 Task: Add Bluebonnet Liquid Vitamin B-12 & Folic Acid to the cart.
Action: Mouse pressed left at (32, 78)
Screenshot: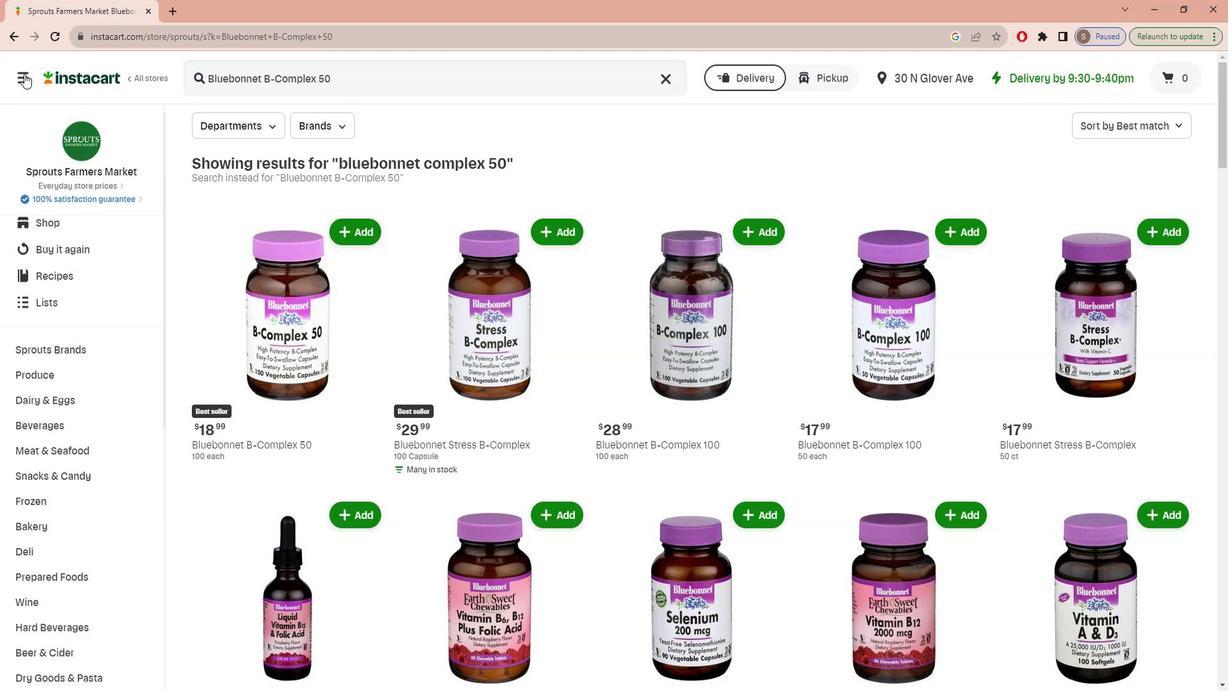 
Action: Mouse moved to (44, 166)
Screenshot: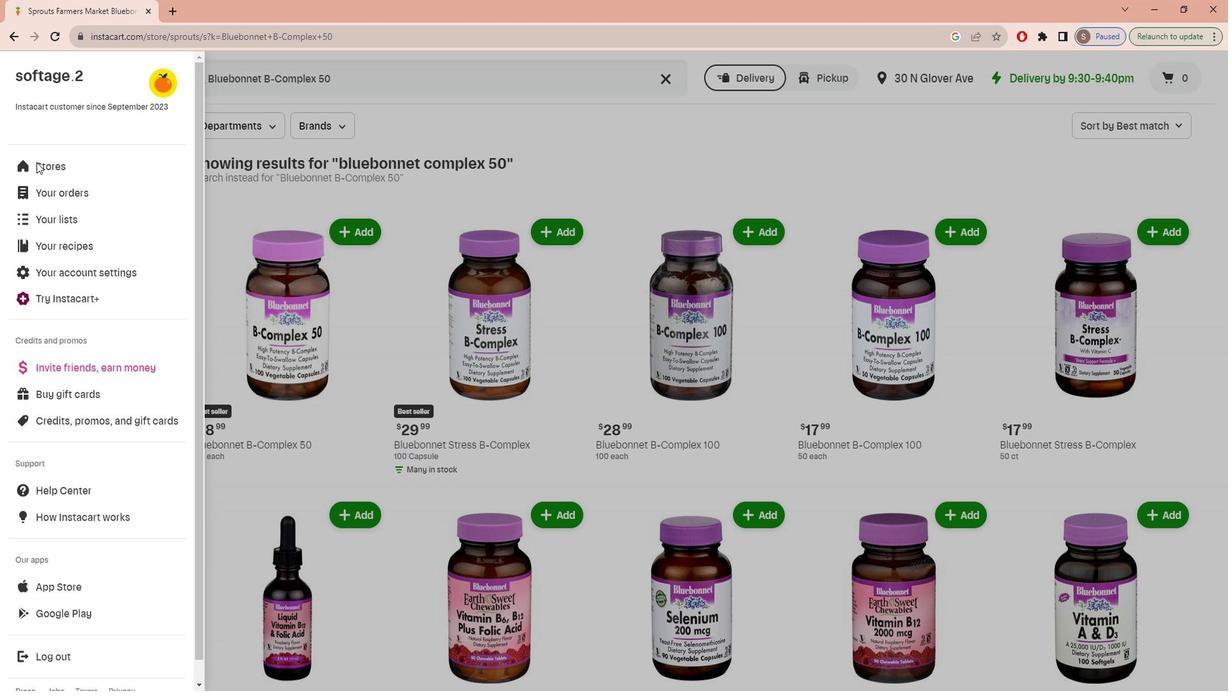 
Action: Mouse pressed left at (44, 166)
Screenshot: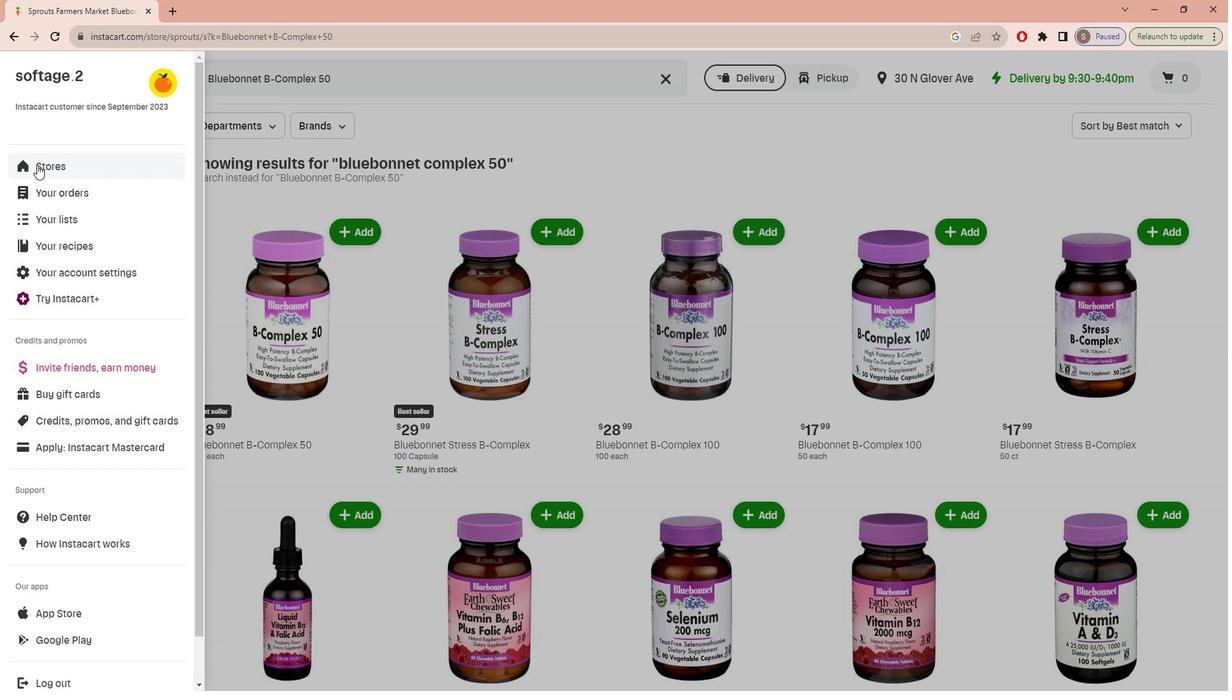 
Action: Mouse moved to (308, 133)
Screenshot: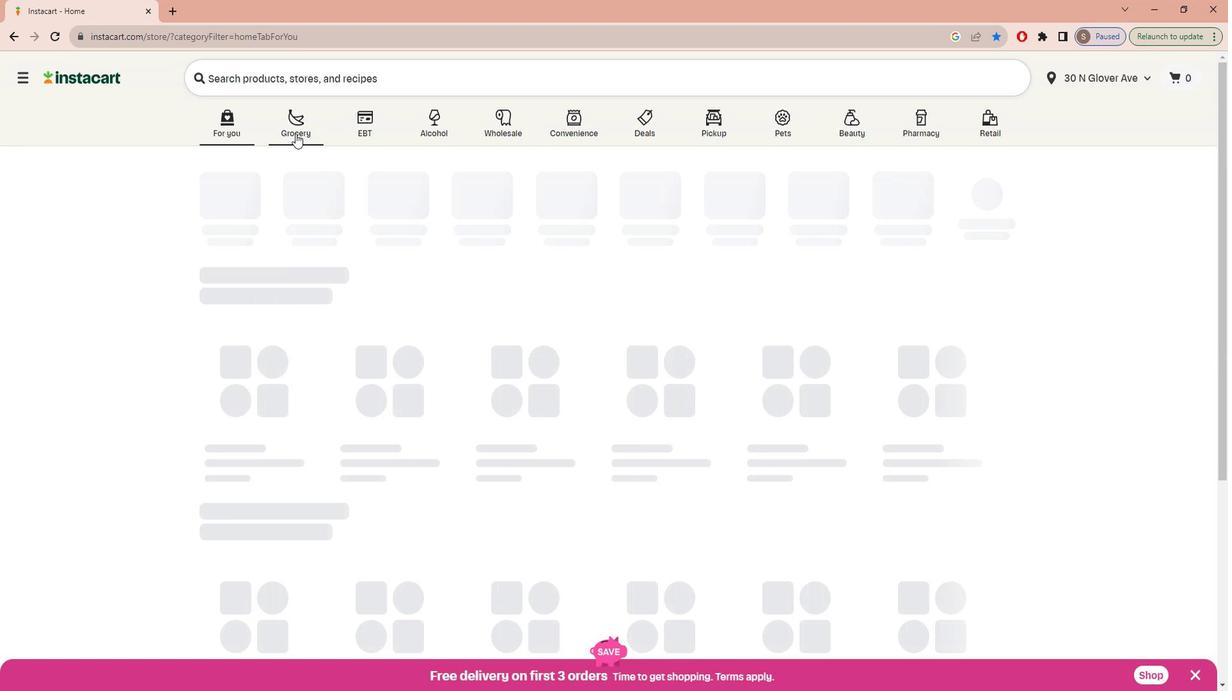 
Action: Mouse pressed left at (308, 133)
Screenshot: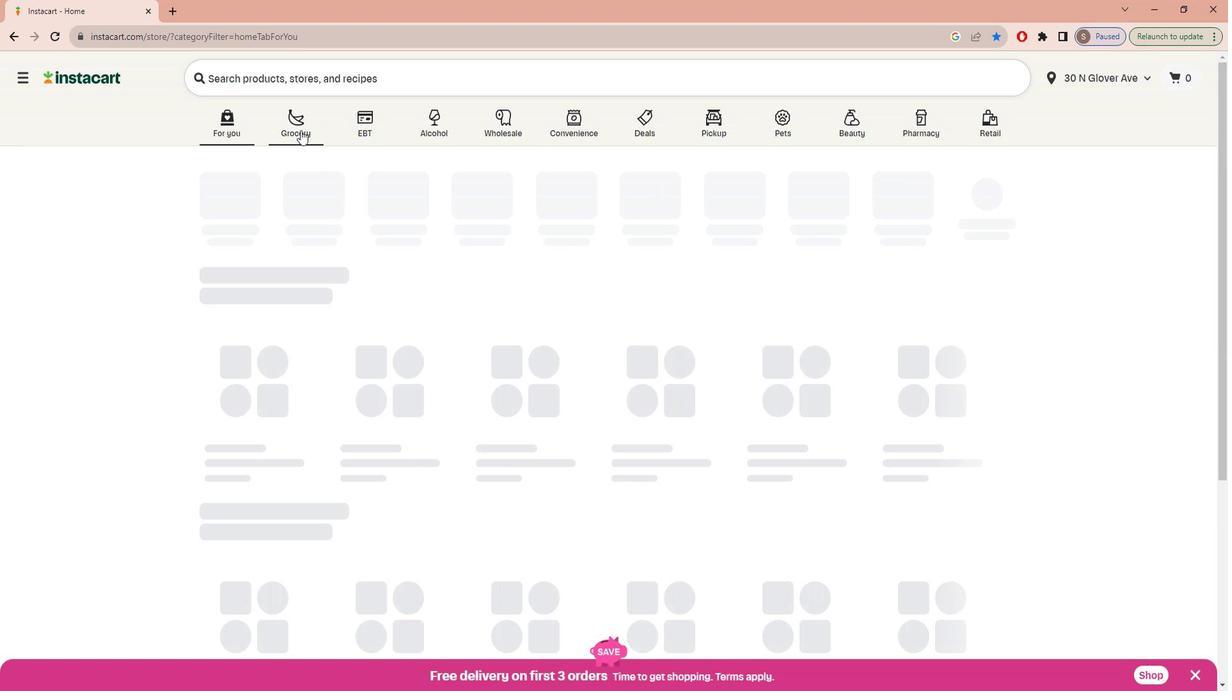 
Action: Mouse moved to (307, 355)
Screenshot: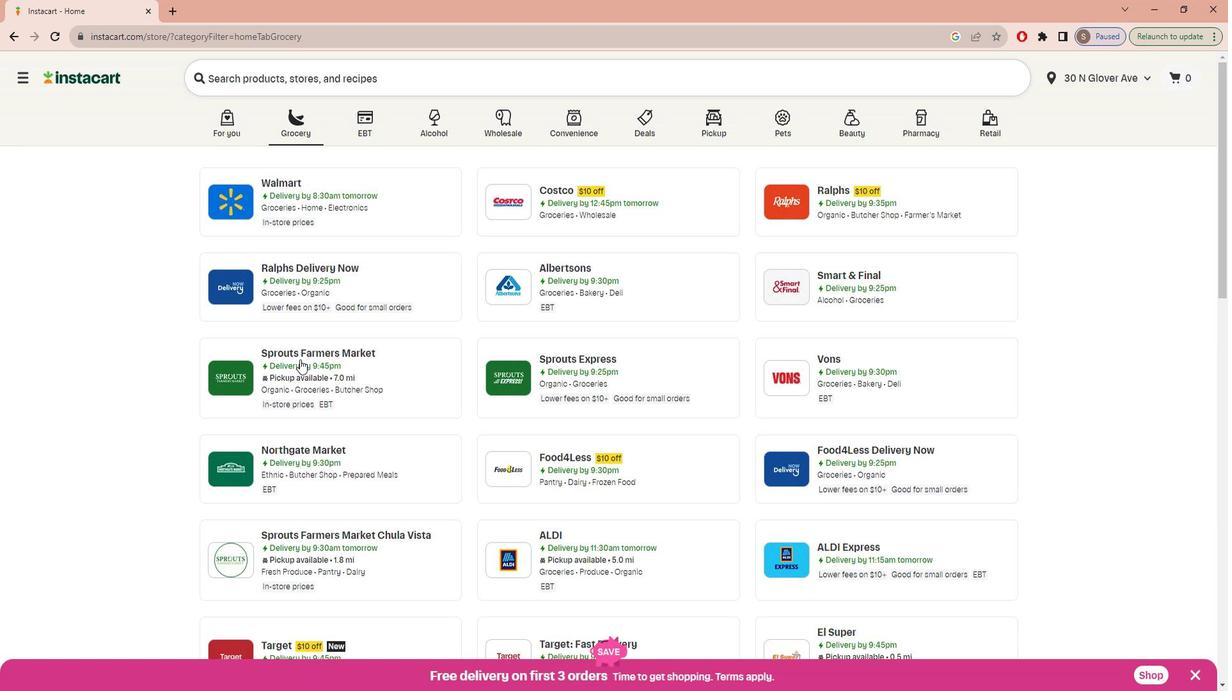 
Action: Mouse pressed left at (307, 355)
Screenshot: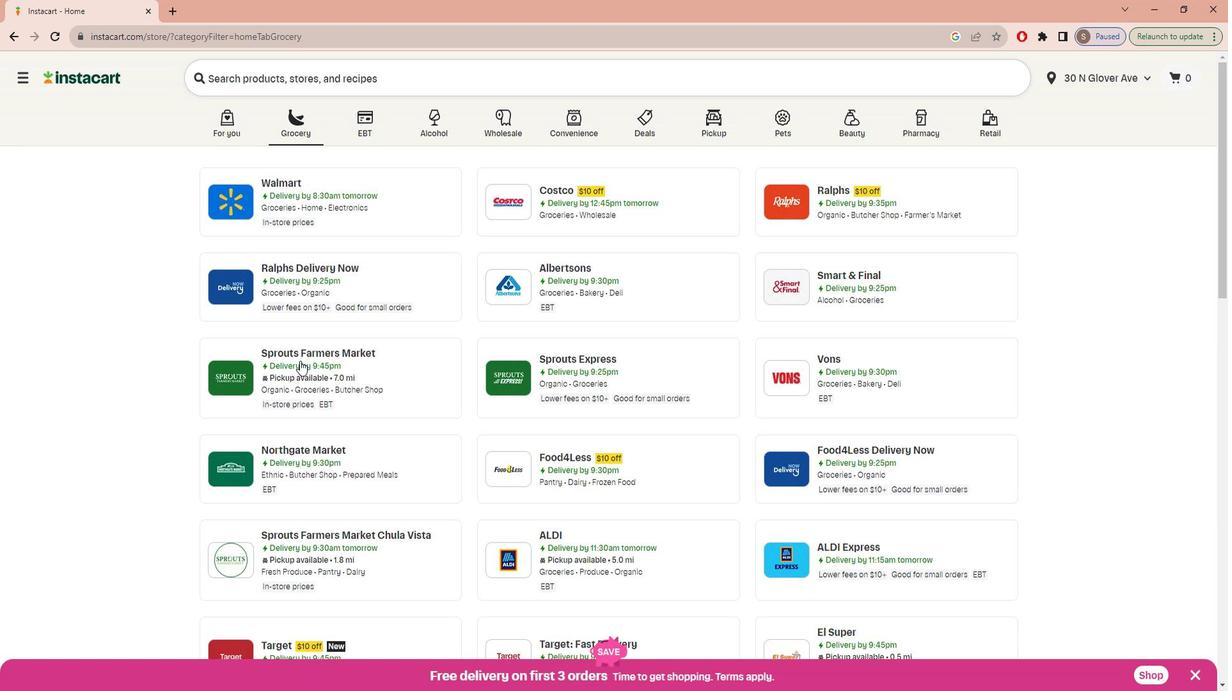 
Action: Mouse moved to (82, 481)
Screenshot: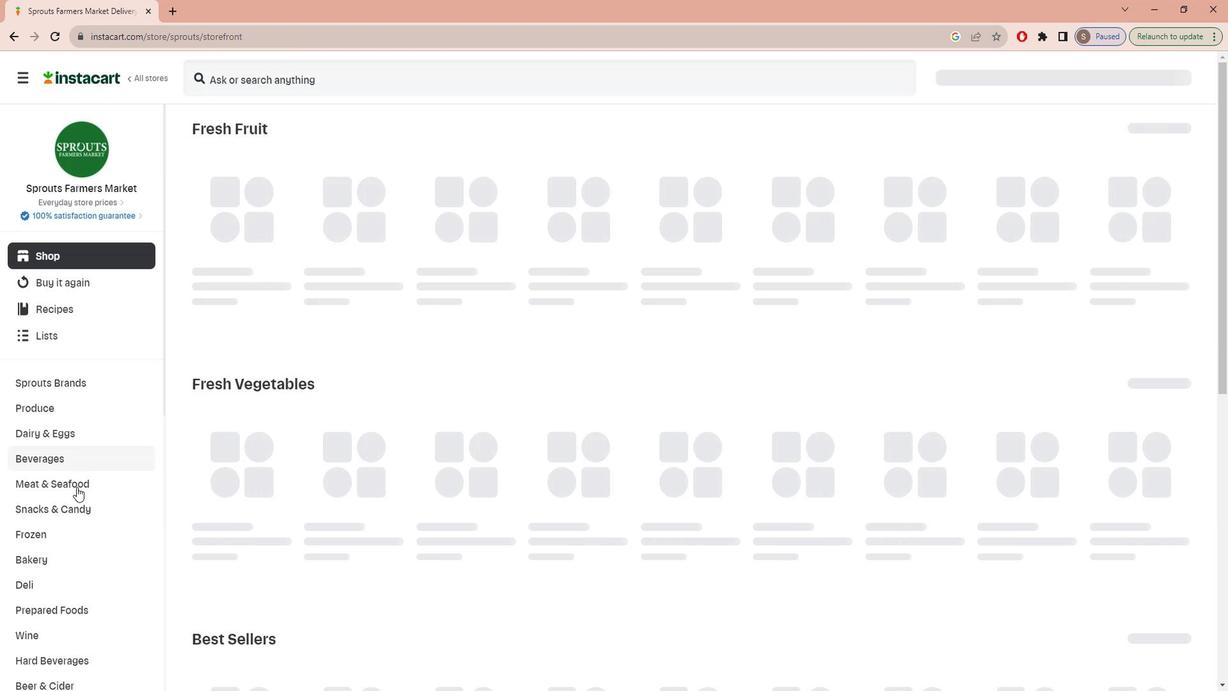 
Action: Mouse scrolled (82, 481) with delta (0, 0)
Screenshot: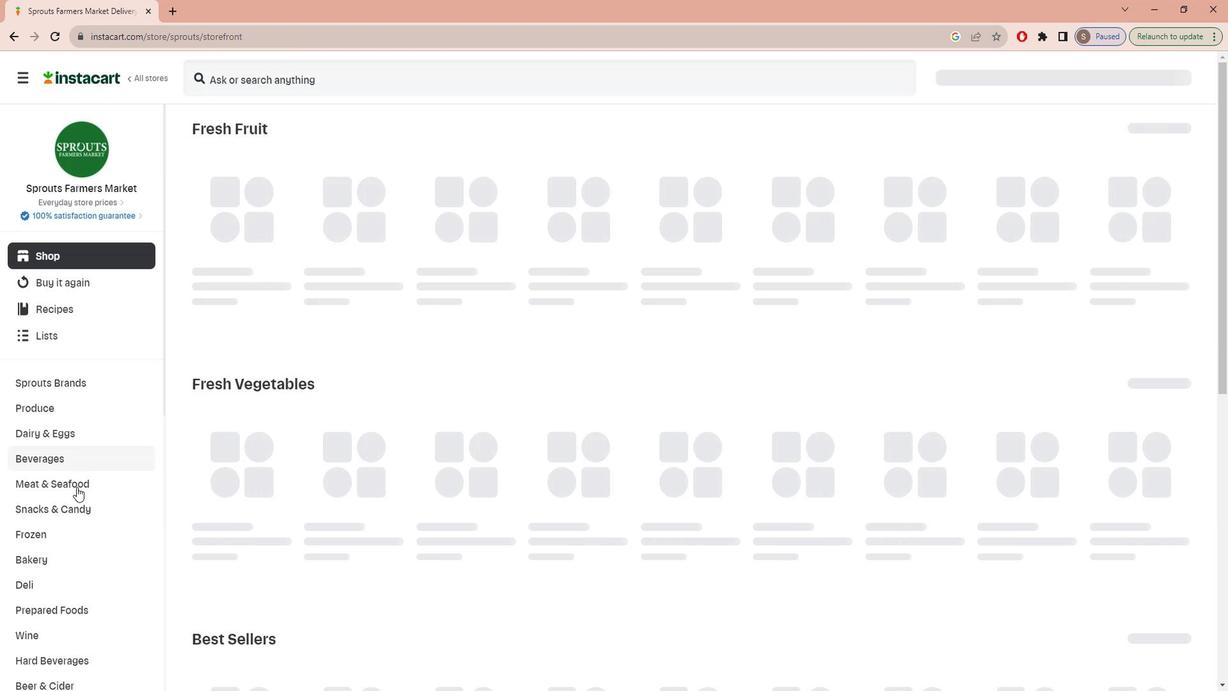 
Action: Mouse scrolled (82, 481) with delta (0, 0)
Screenshot: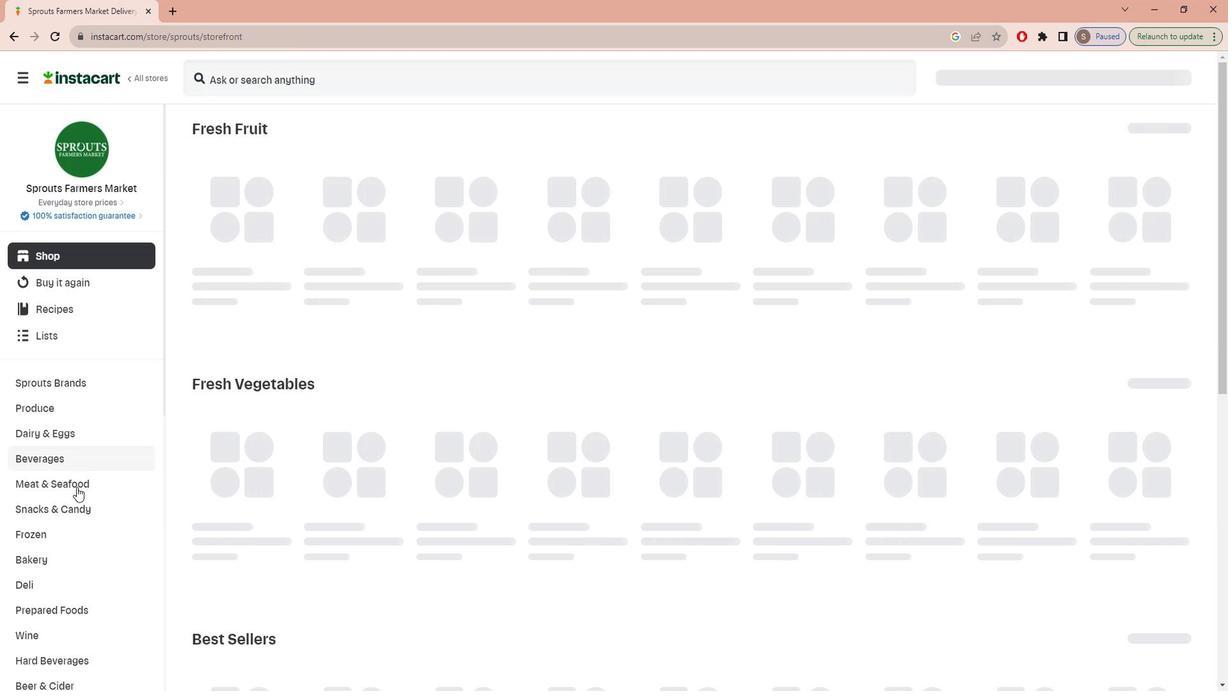 
Action: Mouse scrolled (82, 481) with delta (0, 0)
Screenshot: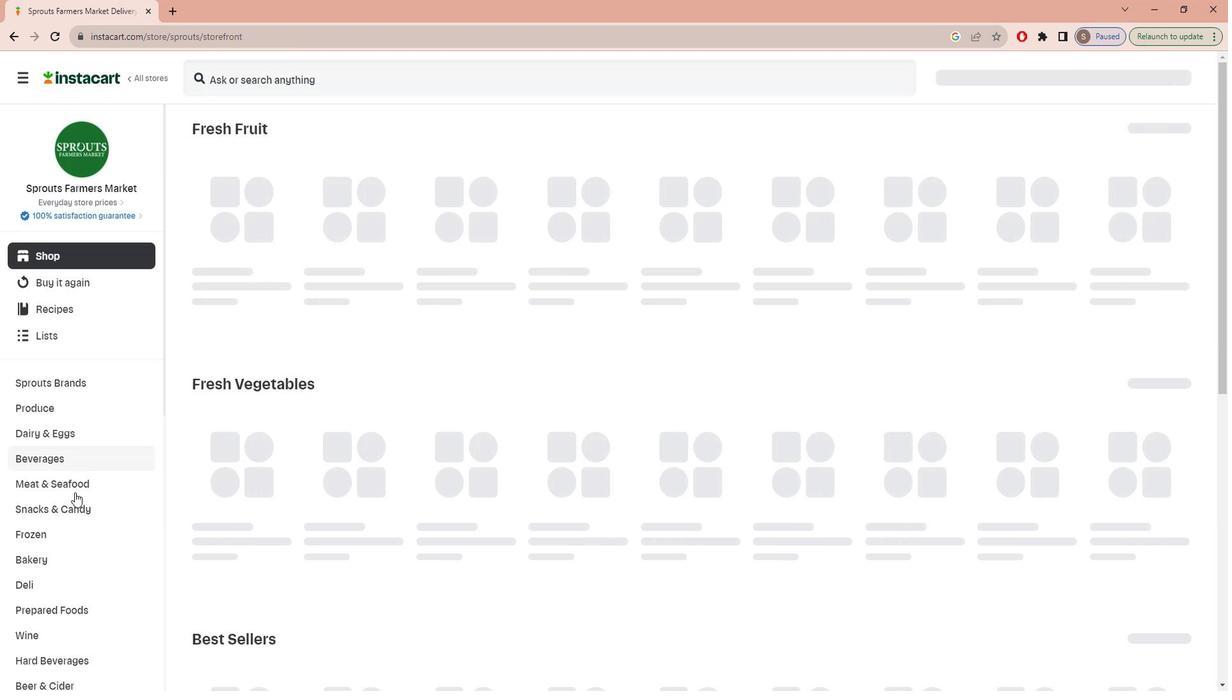 
Action: Mouse moved to (82, 482)
Screenshot: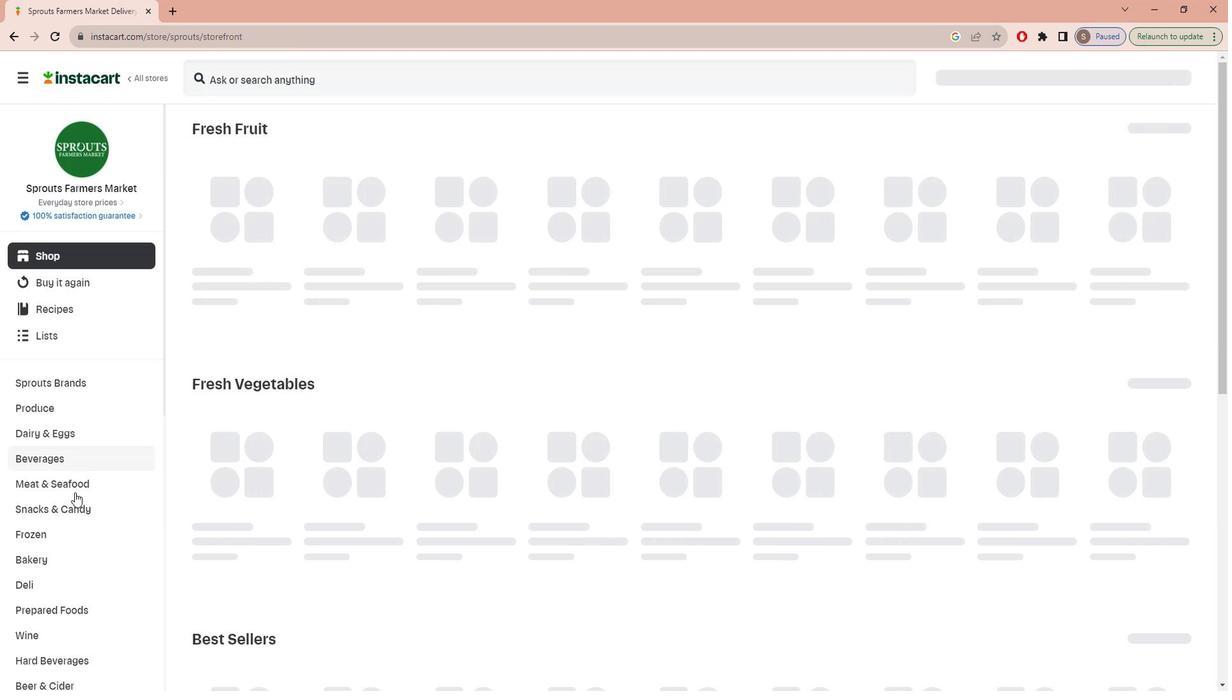 
Action: Mouse scrolled (82, 481) with delta (0, 0)
Screenshot: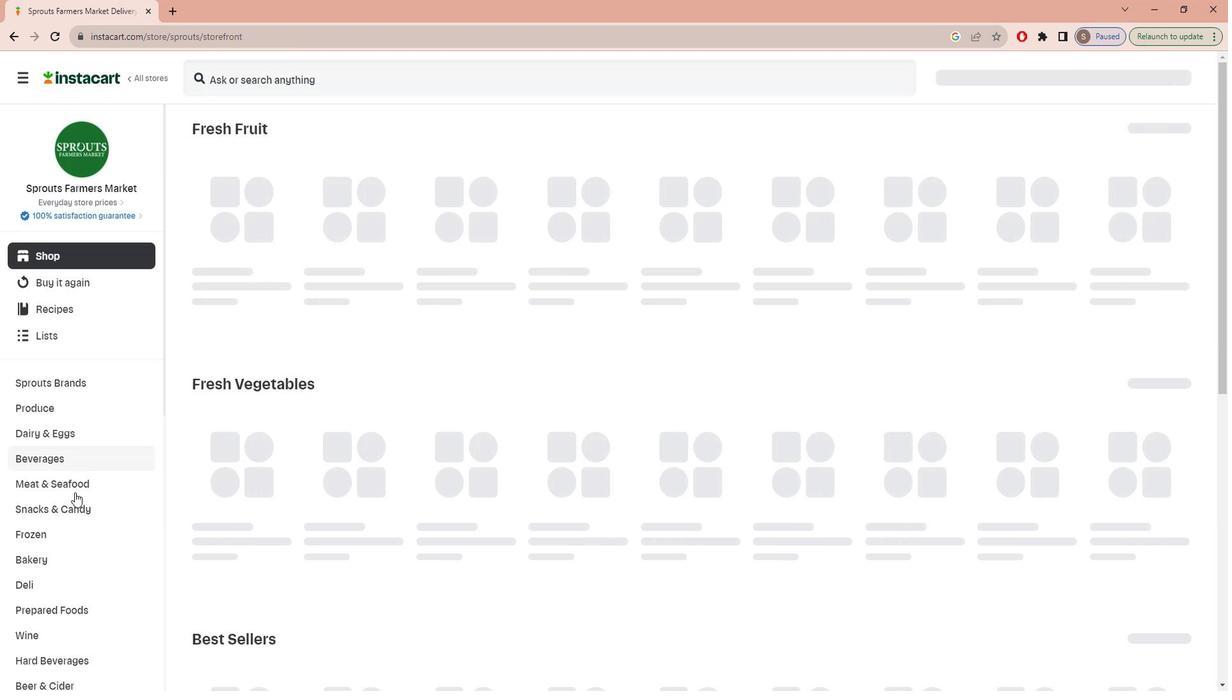 
Action: Mouse scrolled (82, 481) with delta (0, 0)
Screenshot: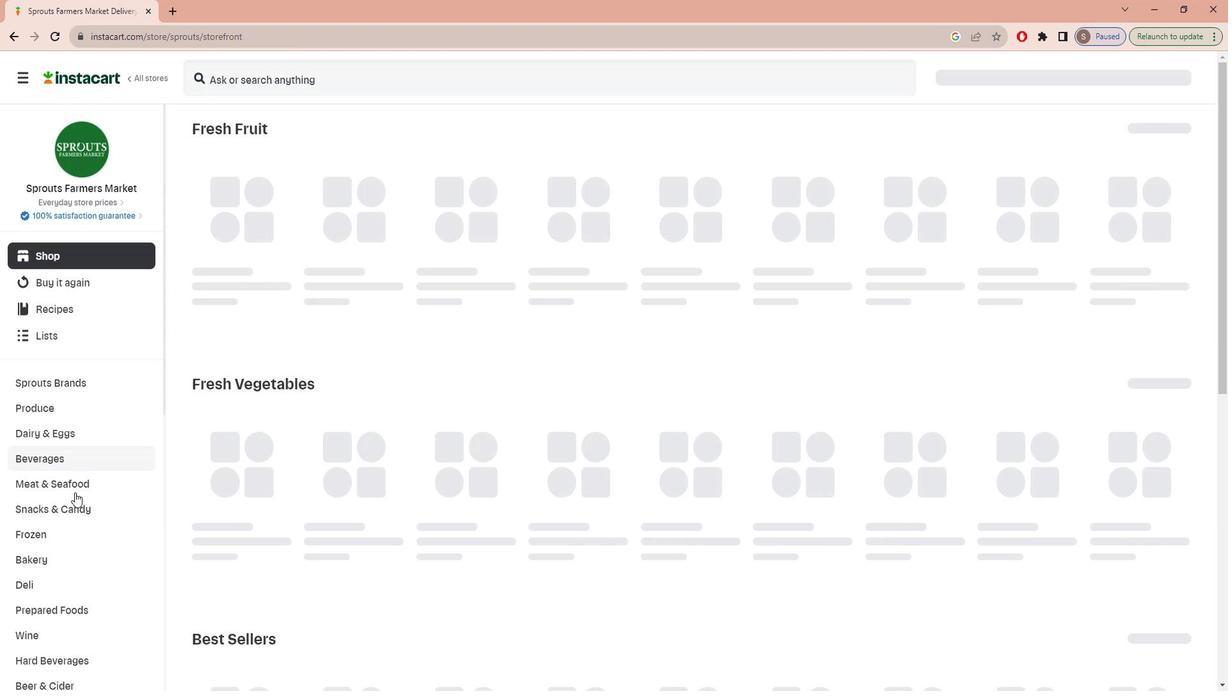 
Action: Mouse scrolled (82, 481) with delta (0, 0)
Screenshot: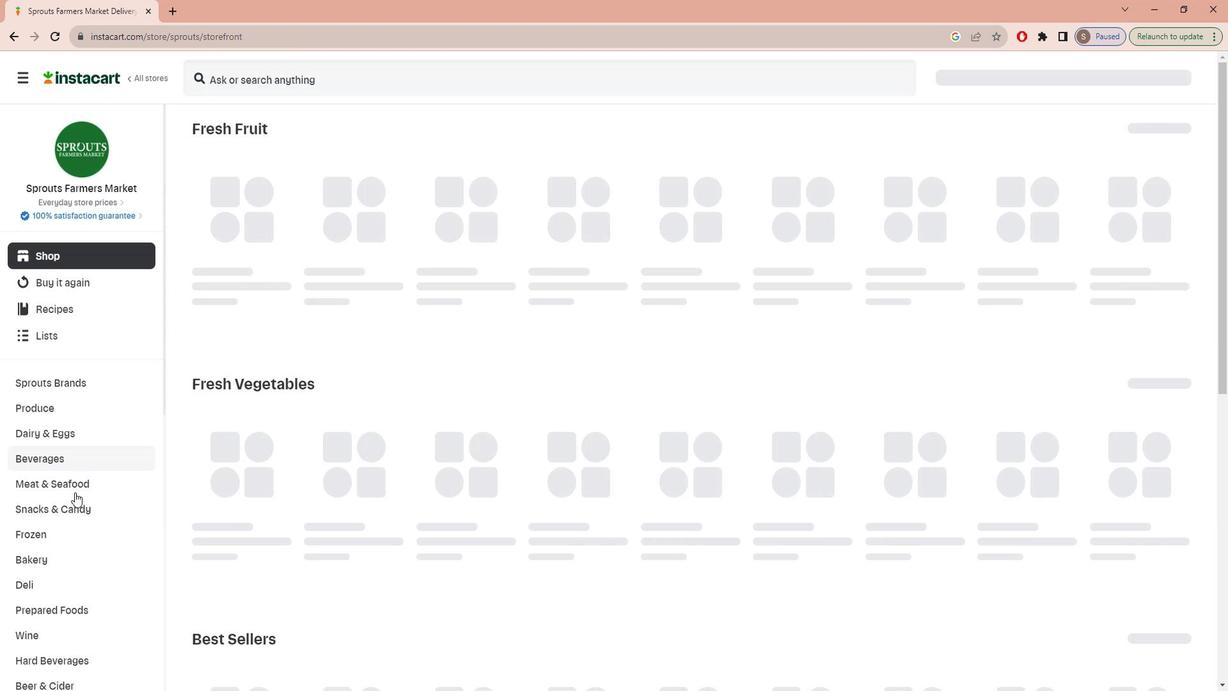 
Action: Mouse scrolled (82, 481) with delta (0, 0)
Screenshot: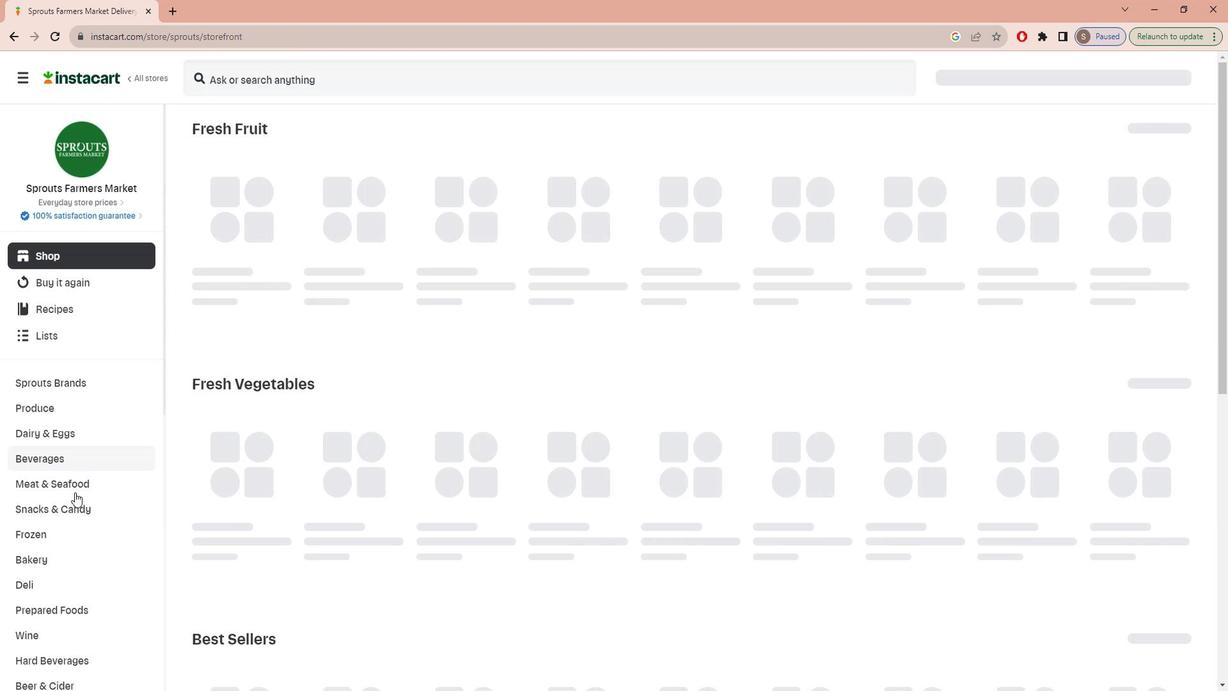 
Action: Mouse scrolled (82, 481) with delta (0, 0)
Screenshot: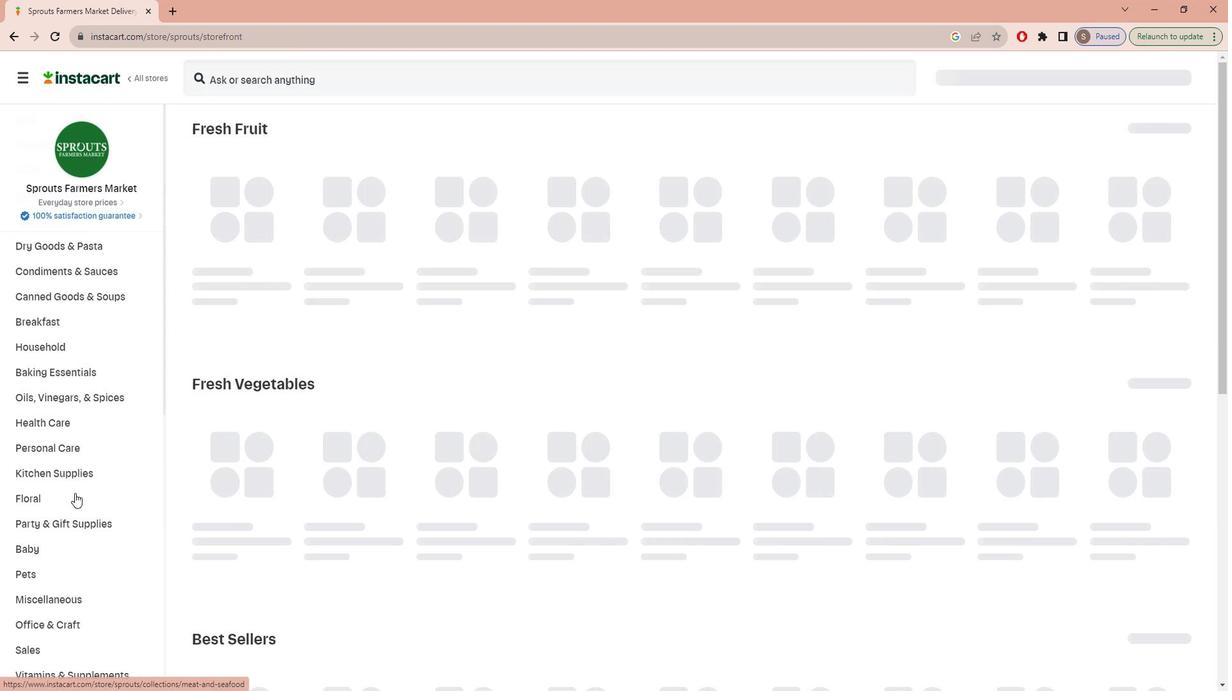 
Action: Mouse scrolled (82, 481) with delta (0, 0)
Screenshot: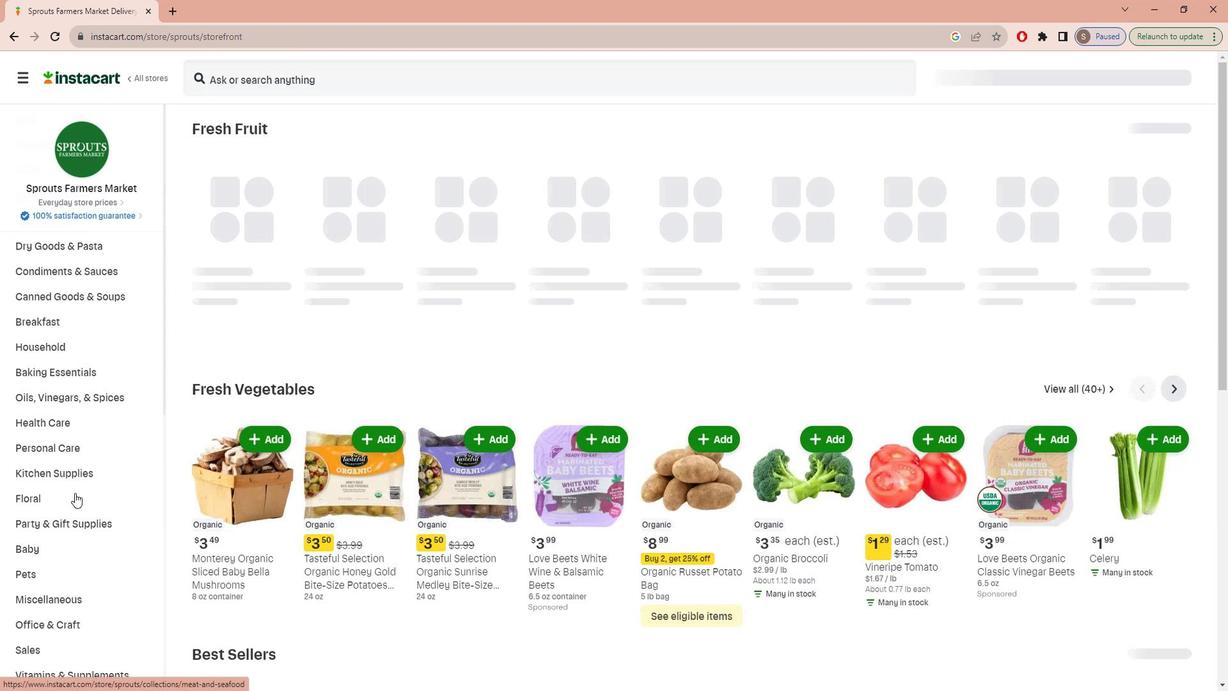 
Action: Mouse scrolled (82, 481) with delta (0, 0)
Screenshot: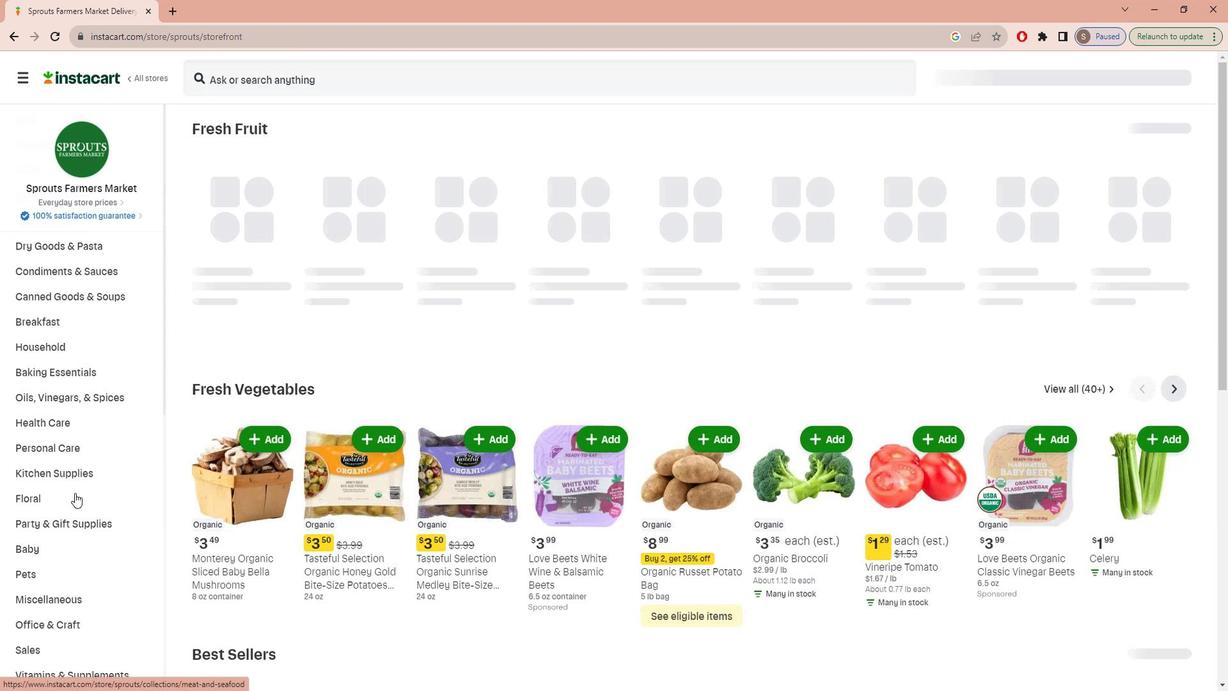
Action: Mouse moved to (81, 483)
Screenshot: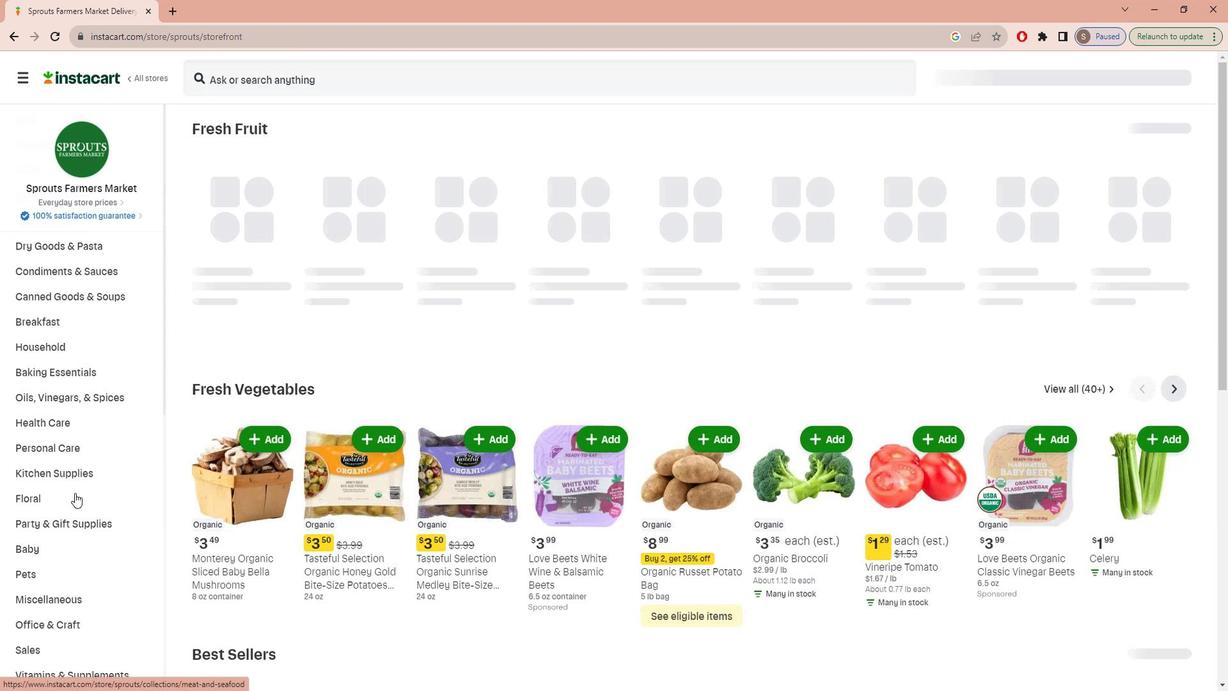 
Action: Mouse scrolled (81, 483) with delta (0, 0)
Screenshot: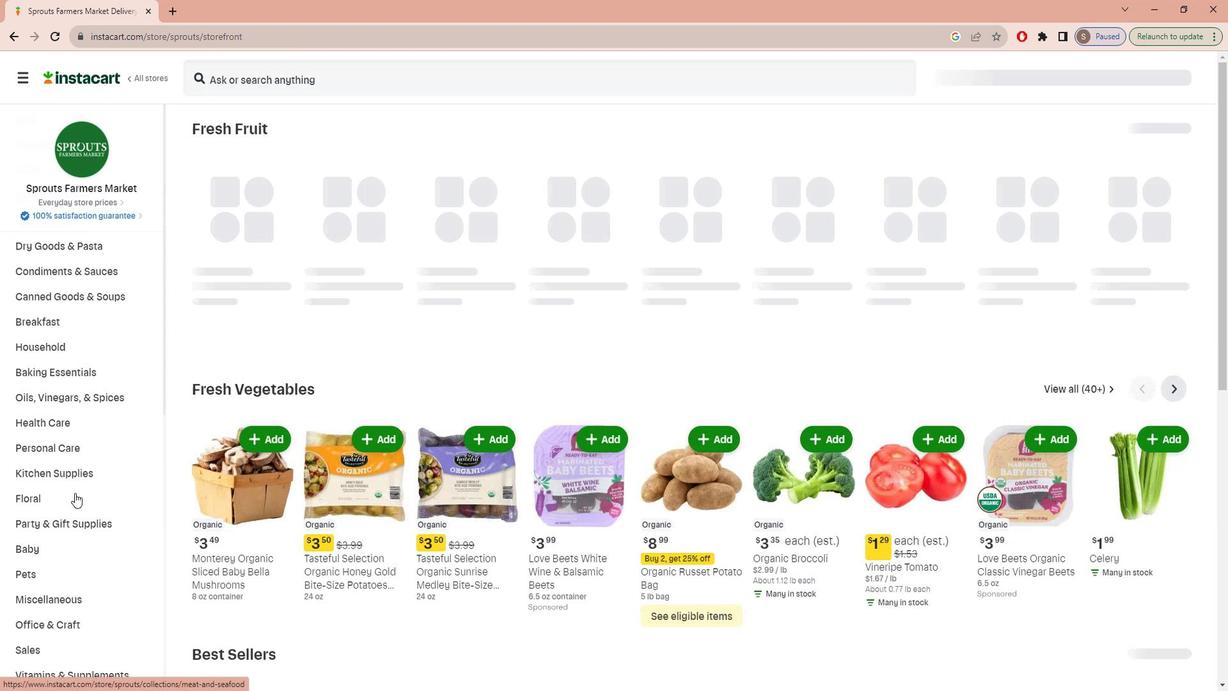 
Action: Mouse moved to (81, 483)
Screenshot: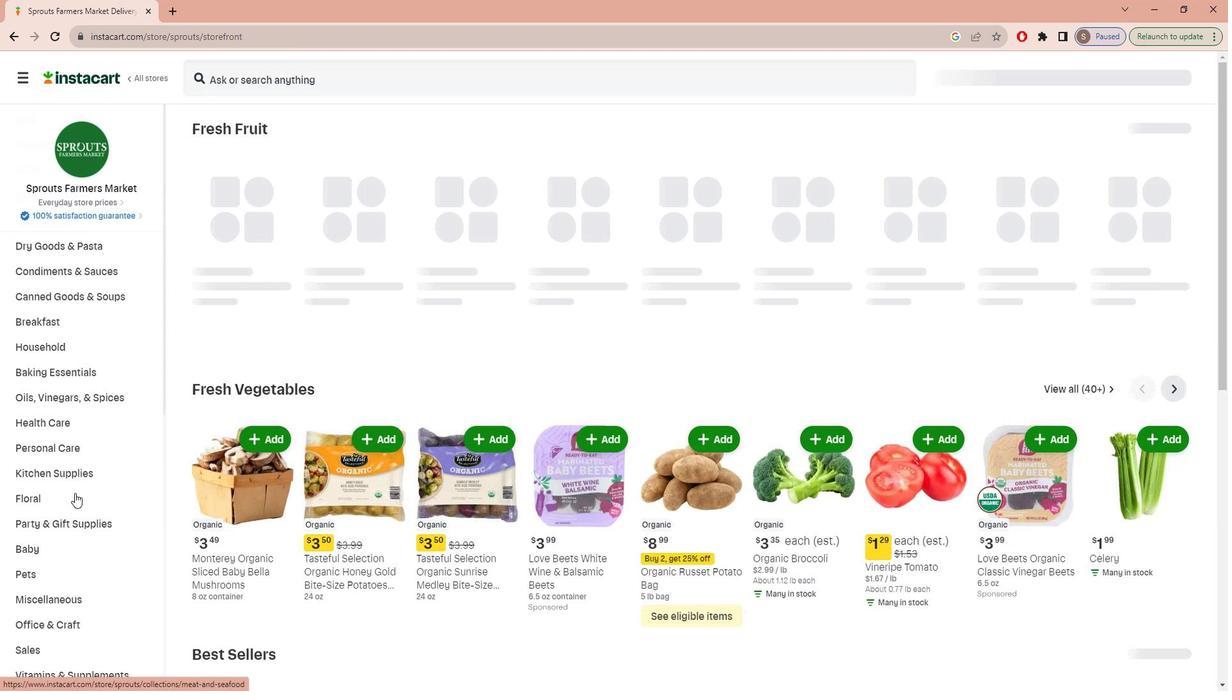 
Action: Mouse scrolled (81, 483) with delta (0, 0)
Screenshot: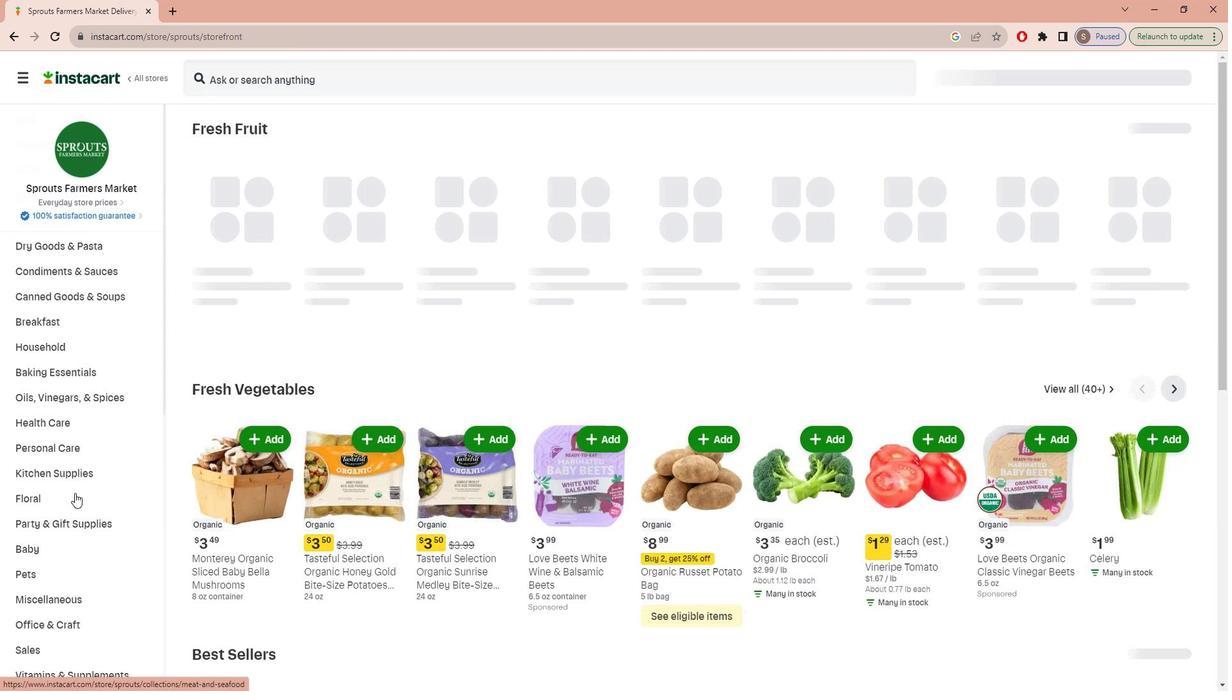 
Action: Mouse moved to (79, 598)
Screenshot: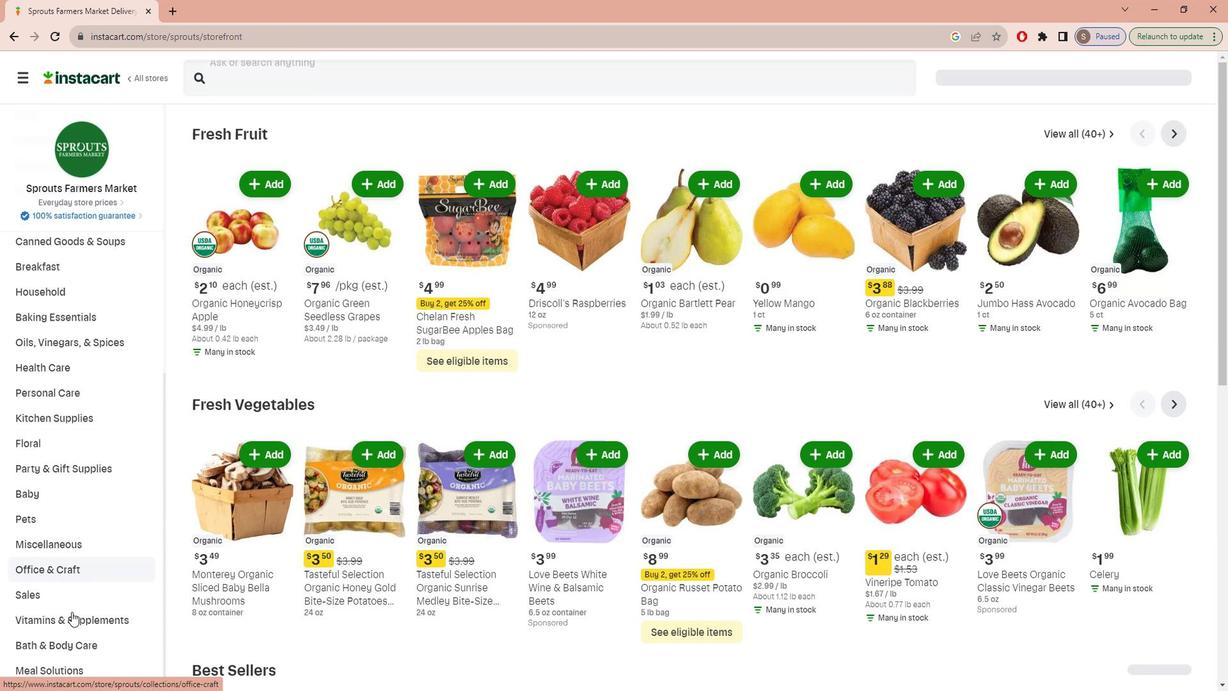 
Action: Mouse pressed left at (79, 598)
Screenshot: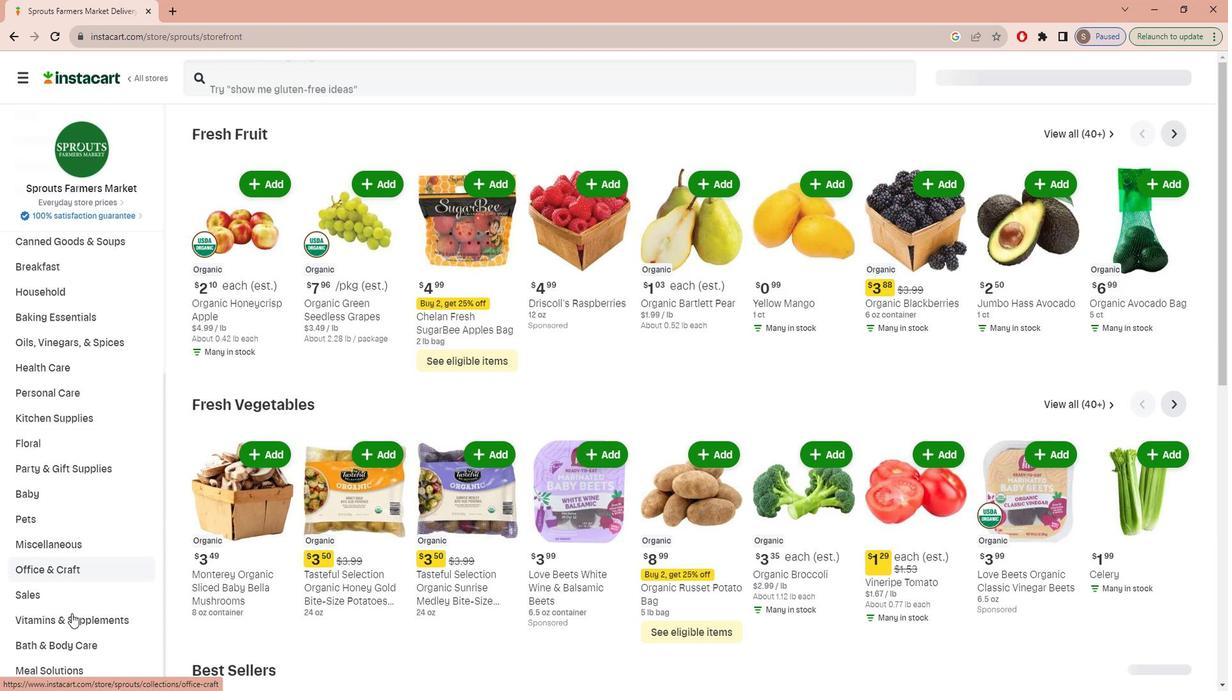 
Action: Mouse moved to (1206, 162)
Screenshot: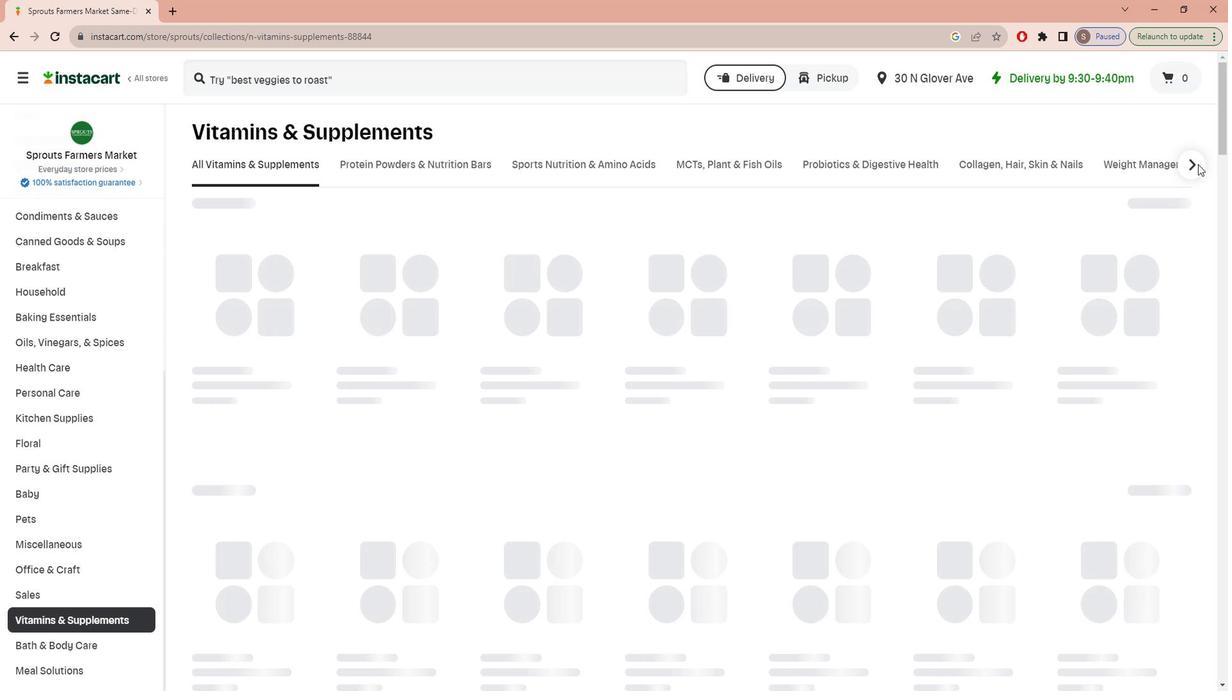 
Action: Mouse pressed left at (1206, 162)
Screenshot: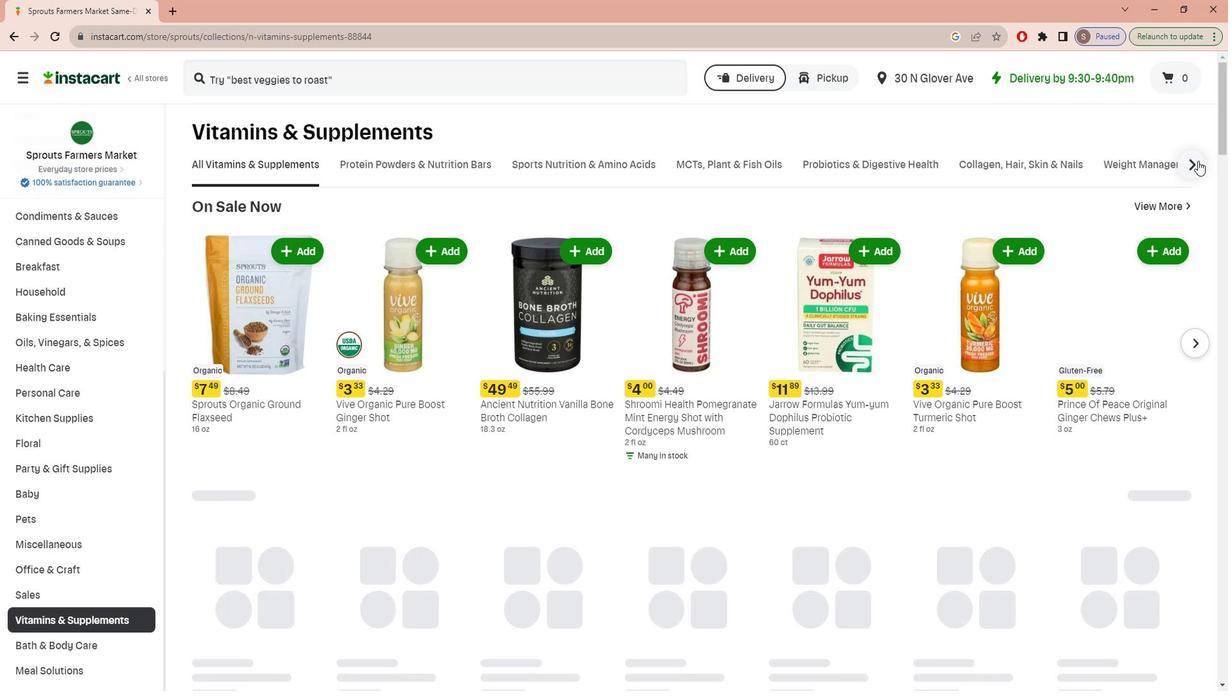 
Action: Mouse moved to (879, 161)
Screenshot: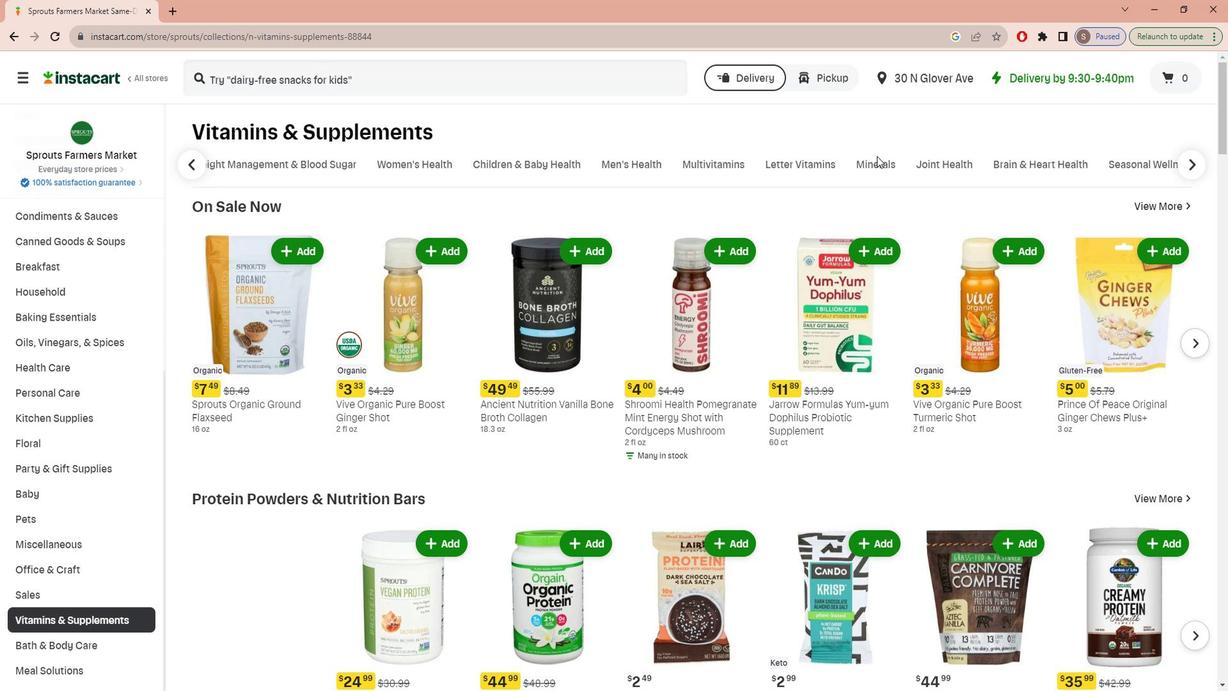 
Action: Mouse pressed left at (879, 161)
Screenshot: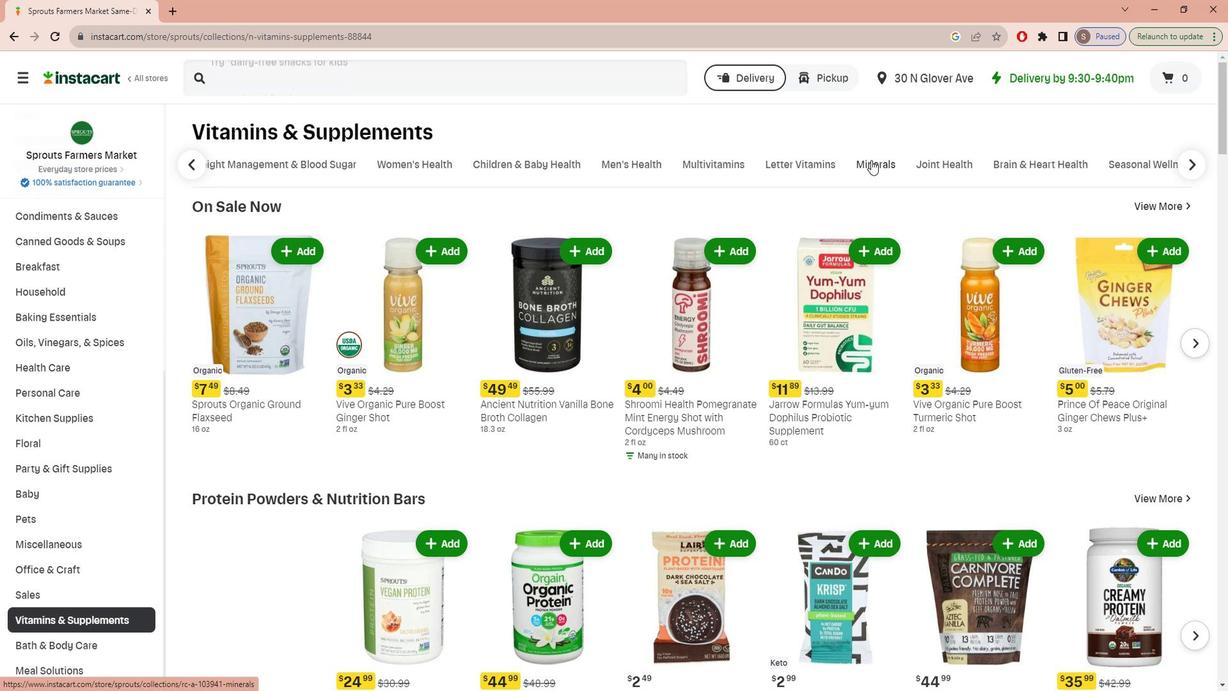 
Action: Mouse moved to (439, 84)
Screenshot: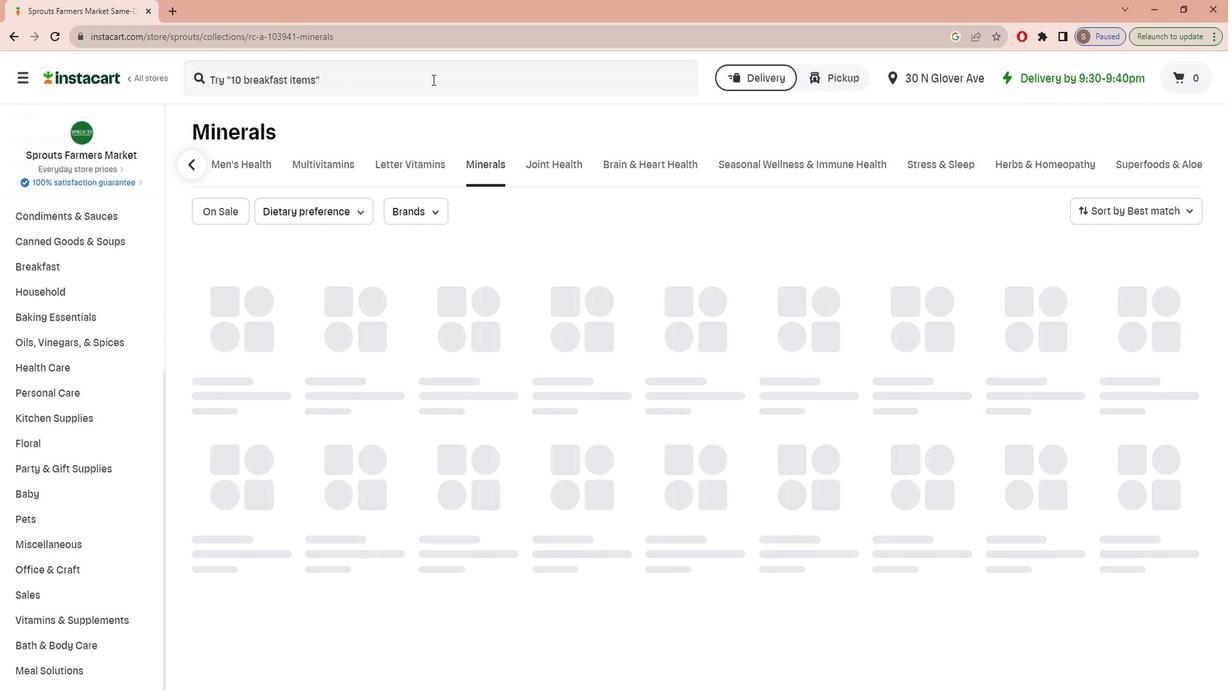 
Action: Mouse pressed left at (439, 84)
Screenshot: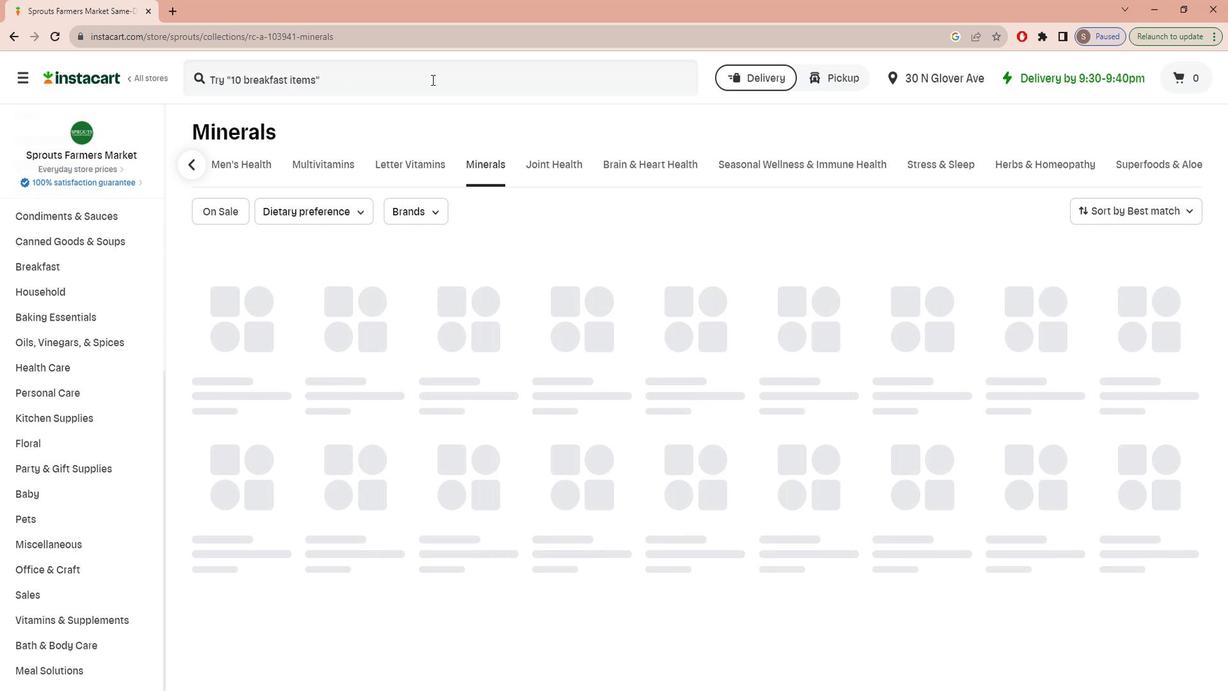 
Action: Mouse pressed left at (439, 84)
Screenshot: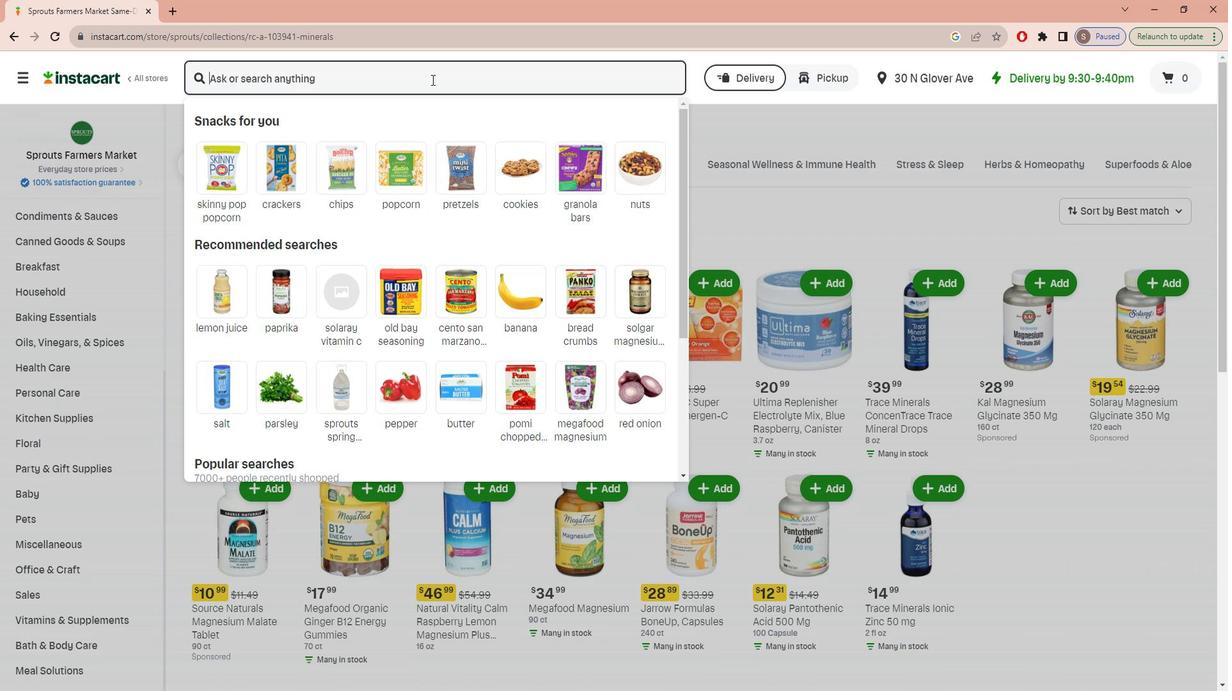 
Action: Key pressed b<Key.caps_lock>LUEBONNET<Key.space><Key.caps_lock>l<Key.caps_lock>IQUID<Key.space><Key.caps_lock>v<Key.caps_lock>ITAMIN<Key.space><Key.caps_lock>b-12<Key.space><Key.shift>&<Key.space><Key.caps_lock><Key.caps_lock>f<Key.caps_lock>OLIC<Key.space><Key.caps_lock>a<Key.caps_lock>CID<Key.space><Key.enter>
Screenshot: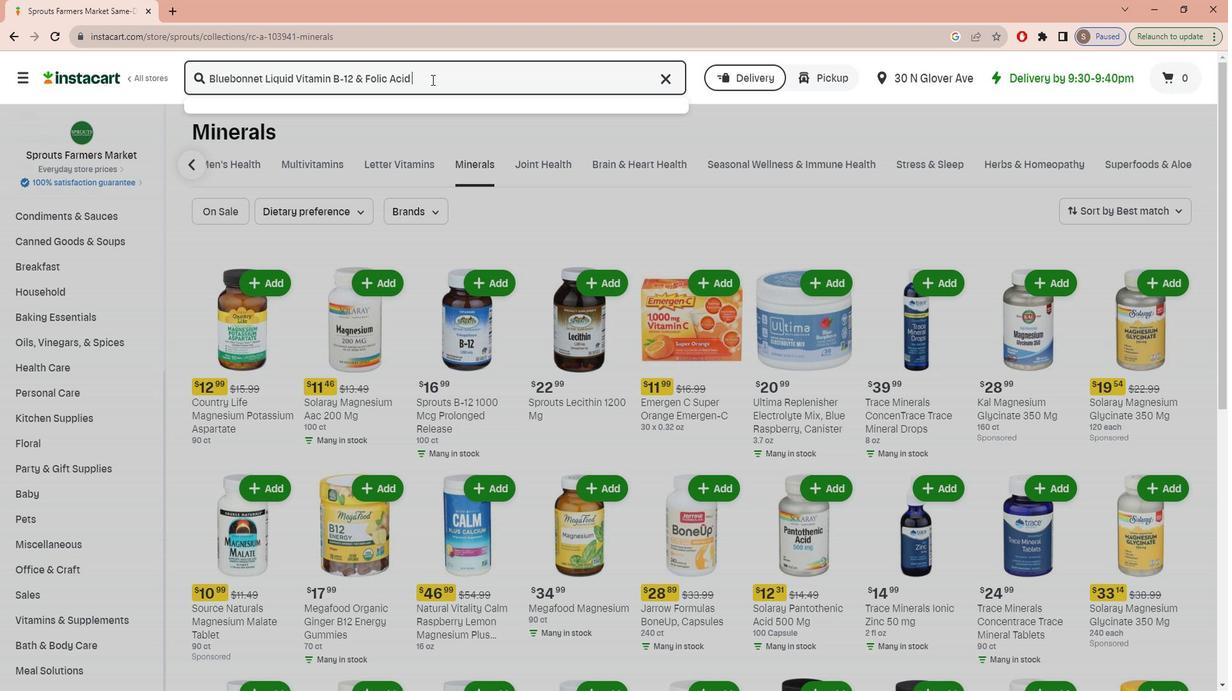
Action: Mouse moved to (363, 213)
Screenshot: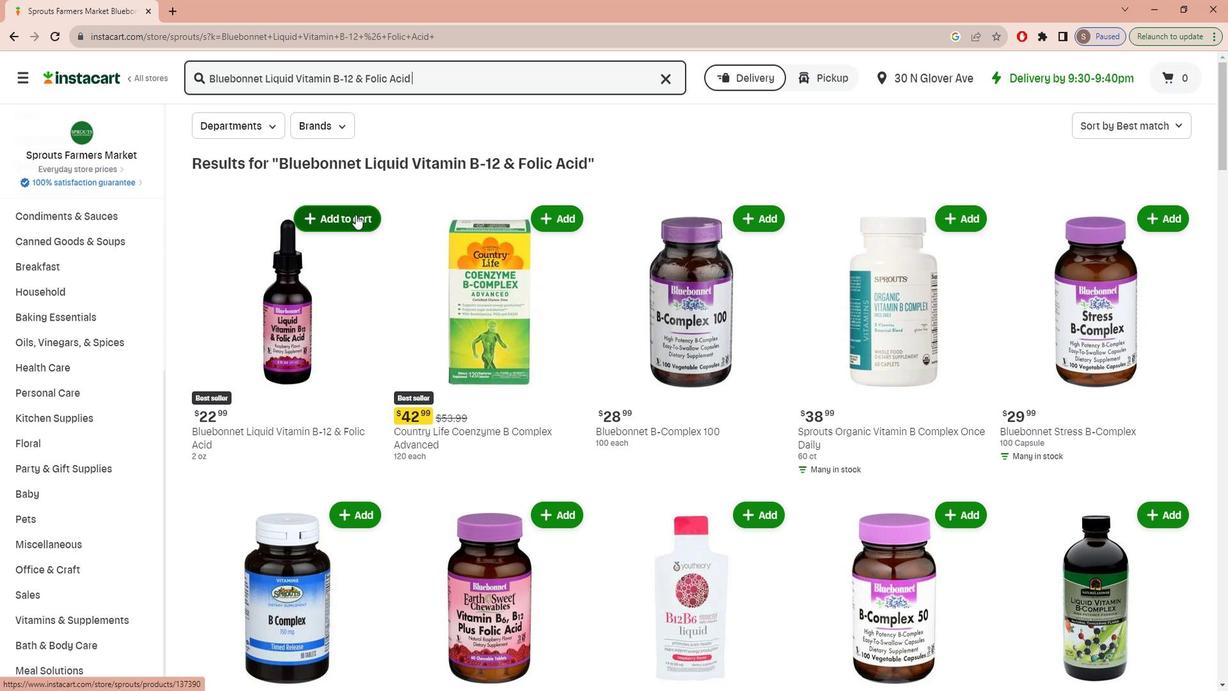 
Action: Mouse pressed left at (363, 213)
Screenshot: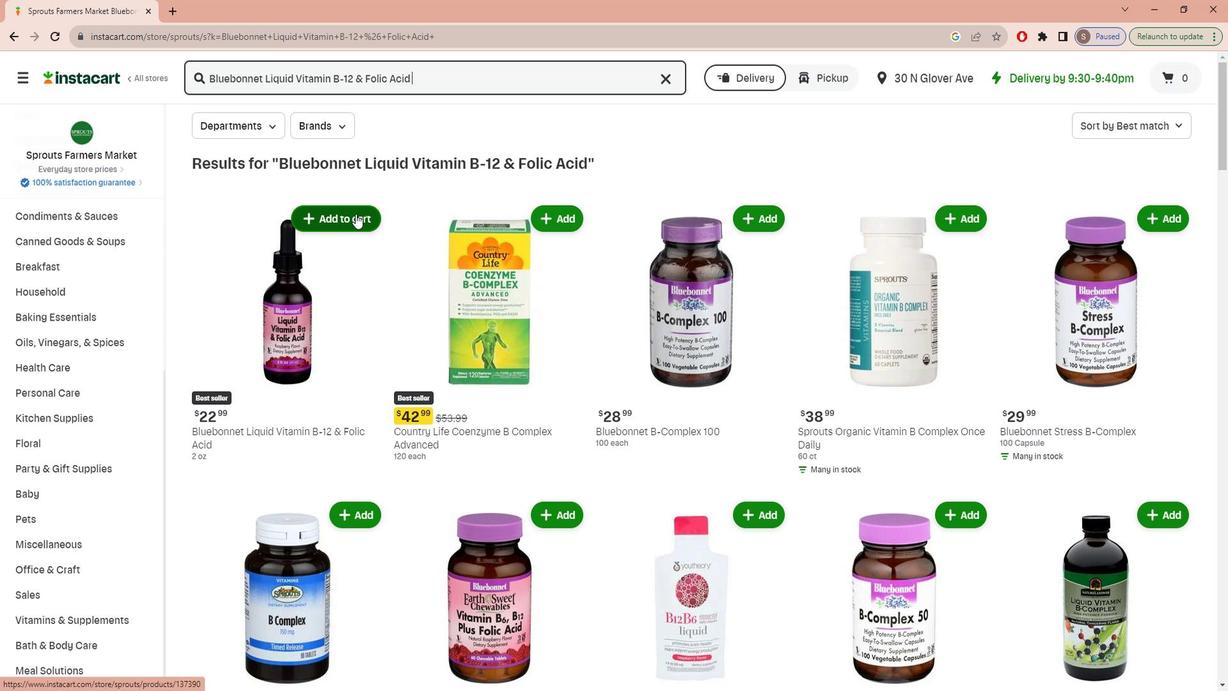 
Action: Mouse moved to (396, 326)
Screenshot: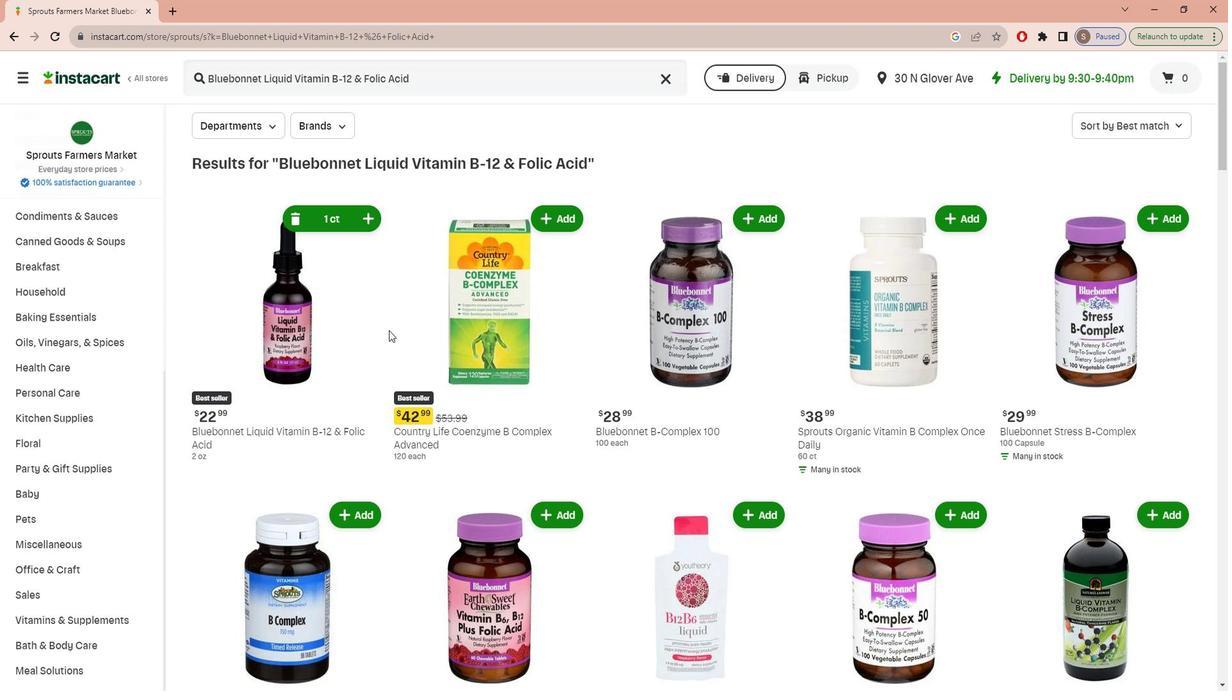 
